 Task: For heading Use Italics Montserrat with green colour & bold.  font size for heading18,  'Change the font style of data to' oswald and font size to 9,  Change the alignment of both headline & data to Align center.  In the sheet  BankStmts review
Action: Mouse moved to (138, 118)
Screenshot: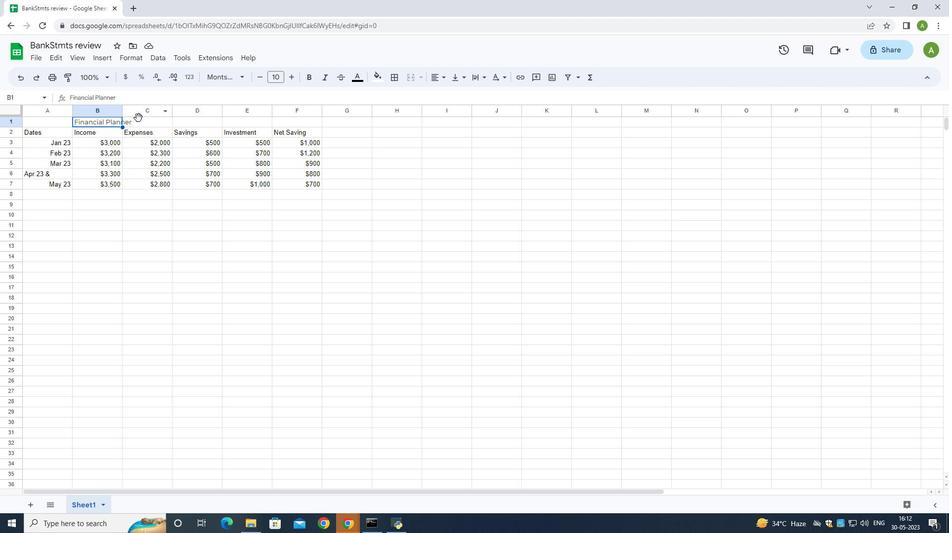 
Action: Mouse pressed left at (138, 118)
Screenshot: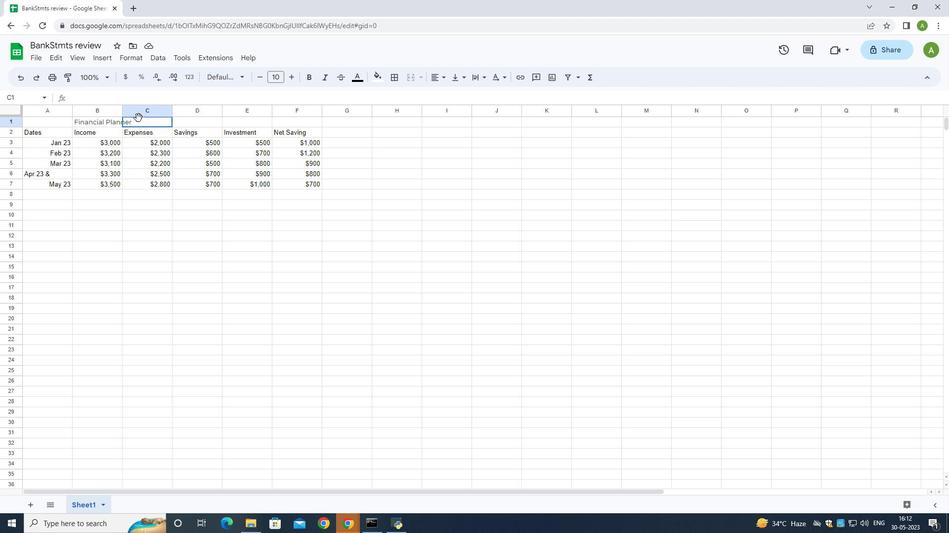 
Action: Mouse moved to (116, 119)
Screenshot: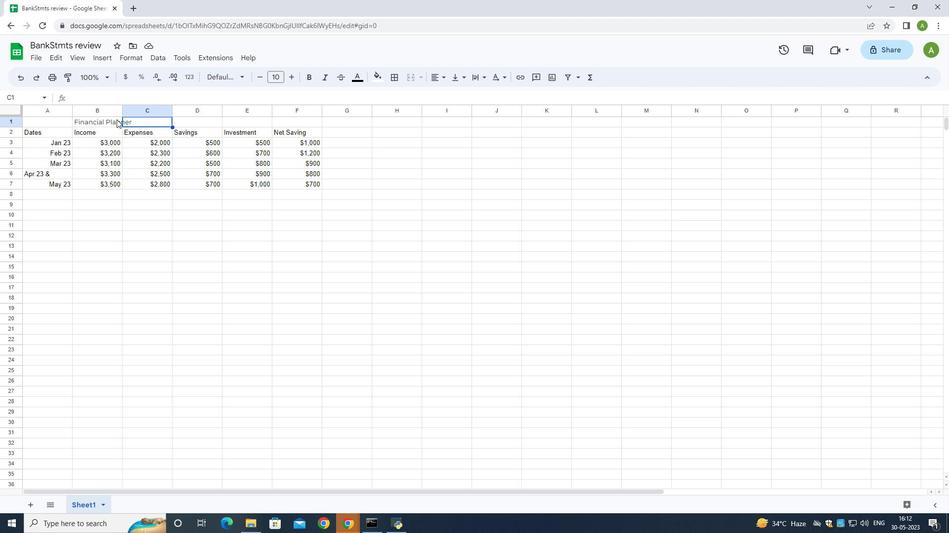 
Action: Mouse pressed left at (116, 119)
Screenshot: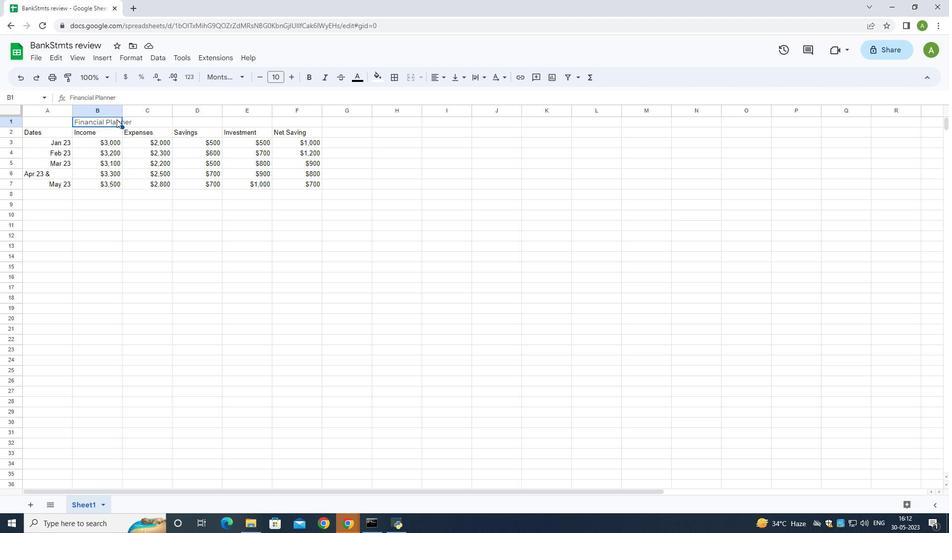 
Action: Mouse moved to (112, 120)
Screenshot: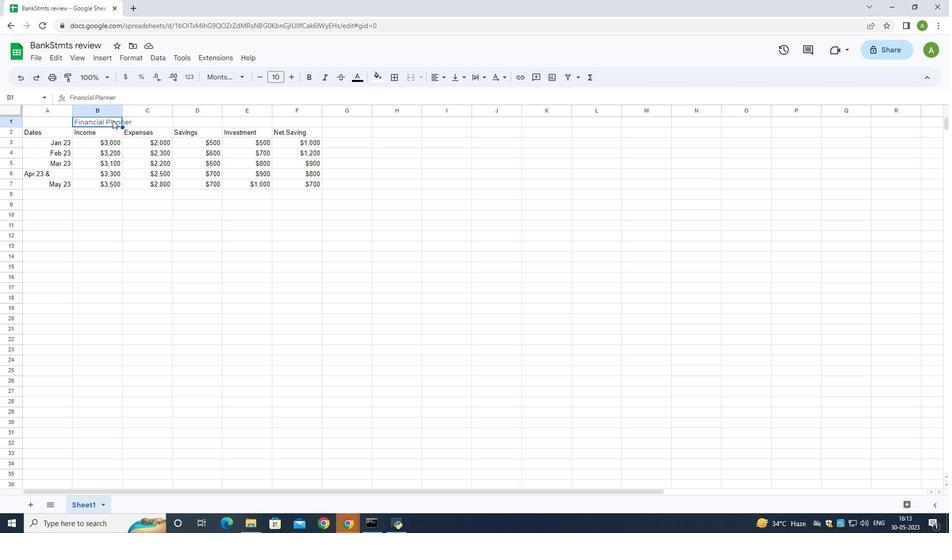 
Action: Mouse pressed left at (112, 120)
Screenshot: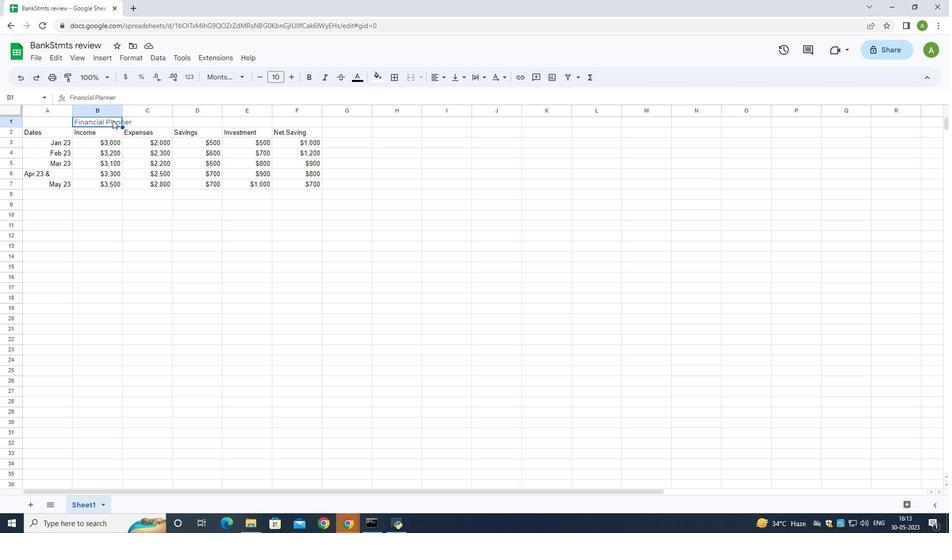 
Action: Mouse moved to (232, 77)
Screenshot: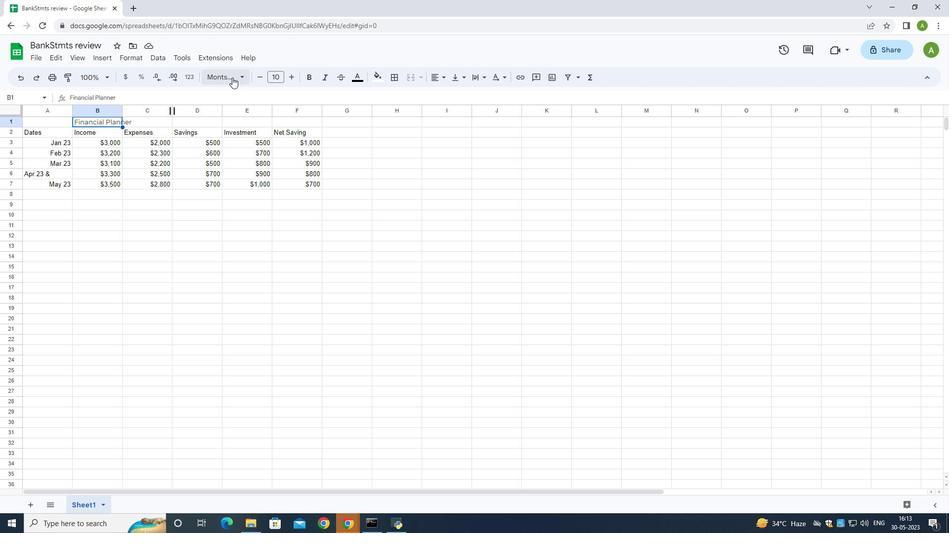 
Action: Mouse pressed left at (232, 77)
Screenshot: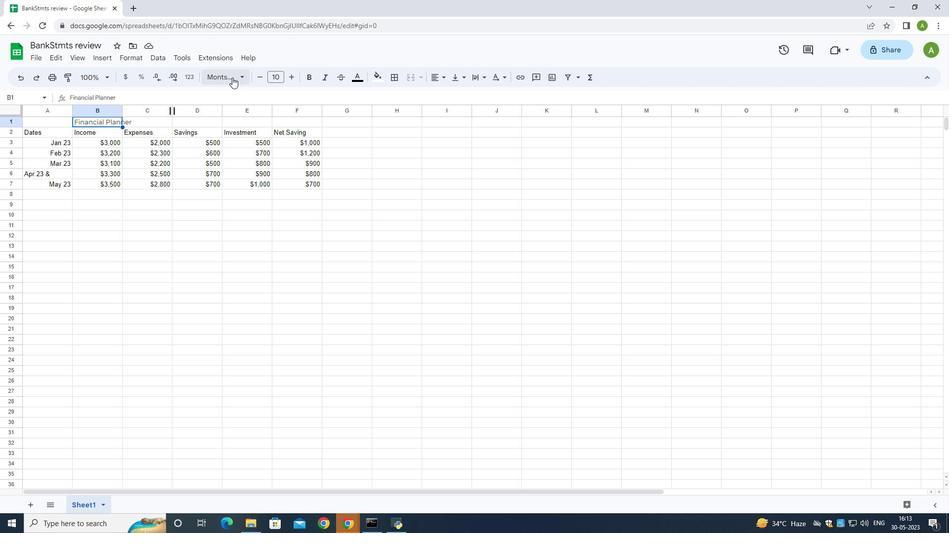 
Action: Mouse moved to (272, 286)
Screenshot: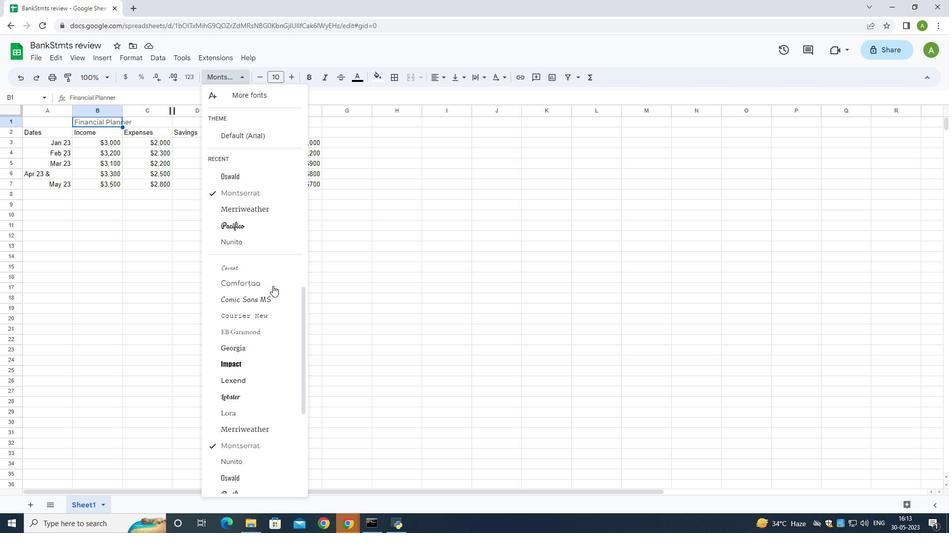 
Action: Mouse scrolled (272, 285) with delta (0, 0)
Screenshot: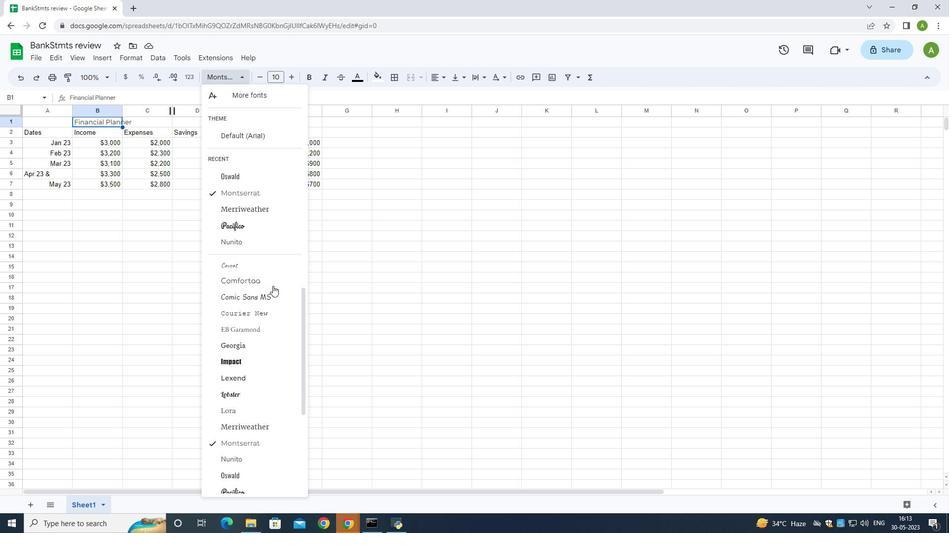
Action: Mouse scrolled (272, 286) with delta (0, 0)
Screenshot: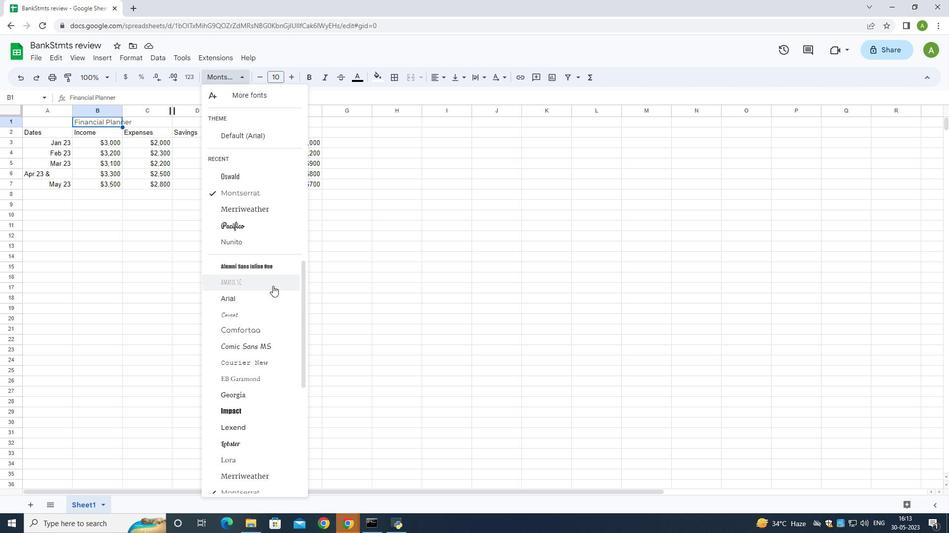 
Action: Mouse scrolled (272, 286) with delta (0, 0)
Screenshot: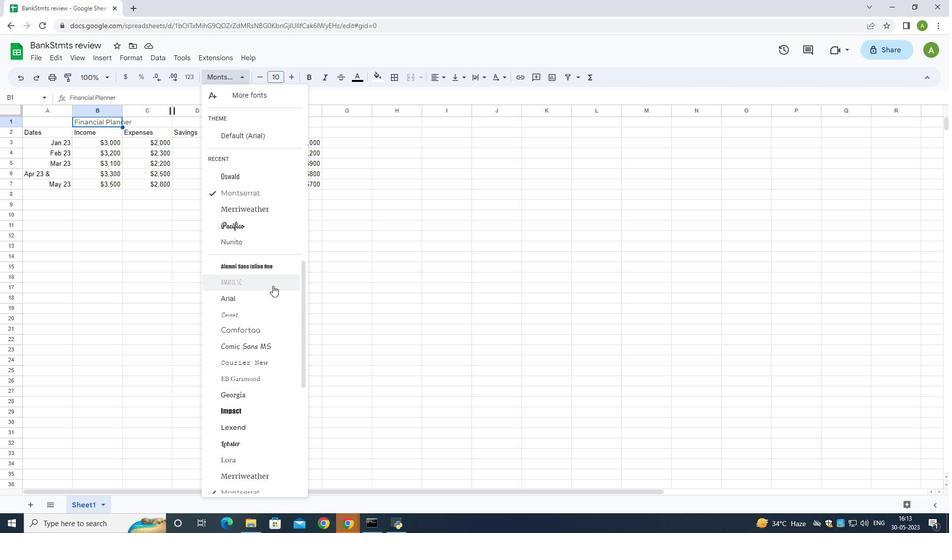 
Action: Mouse moved to (234, 195)
Screenshot: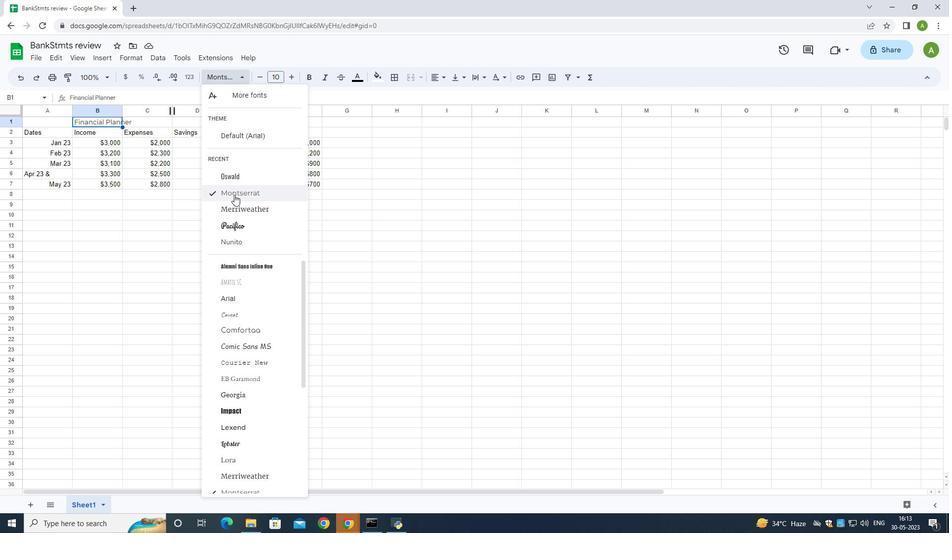 
Action: Mouse pressed left at (234, 195)
Screenshot: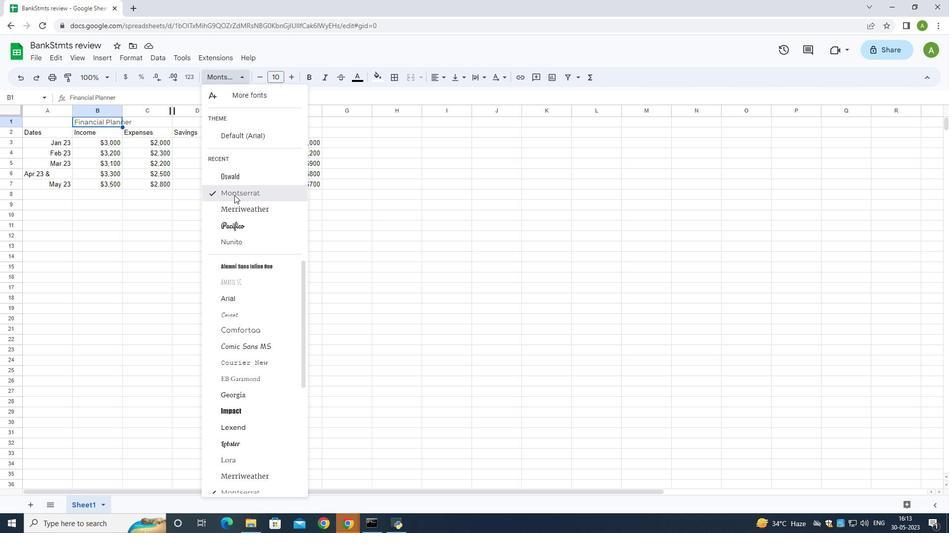 
Action: Mouse moved to (290, 77)
Screenshot: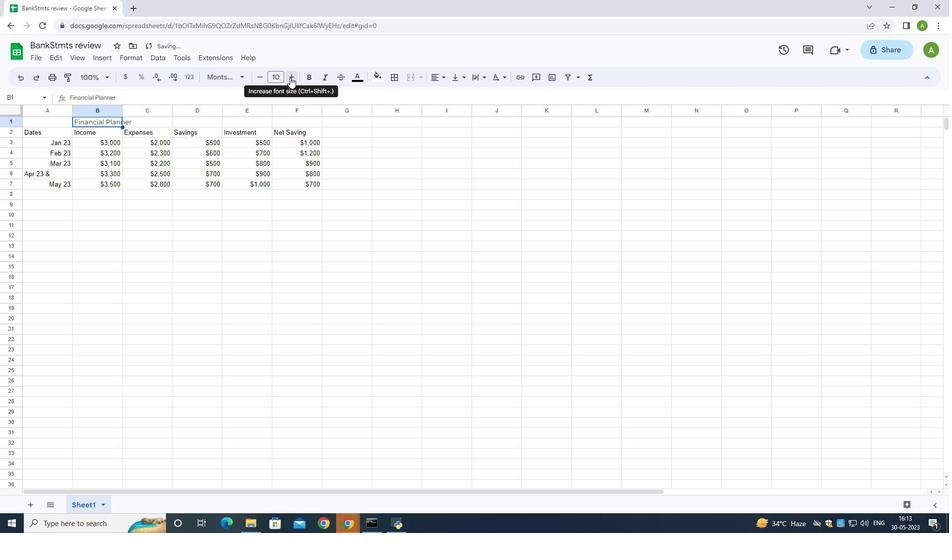 
Action: Mouse pressed left at (290, 77)
Screenshot: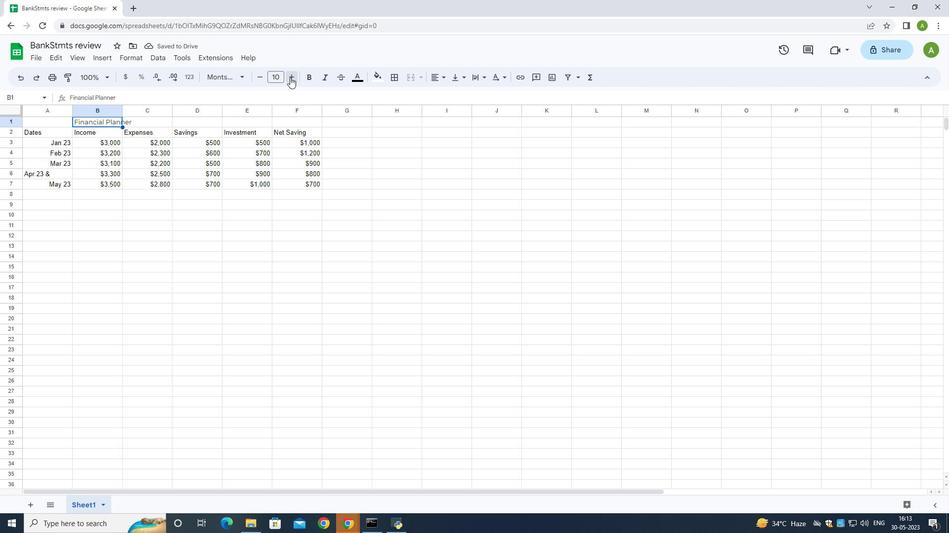 
Action: Mouse pressed left at (290, 77)
Screenshot: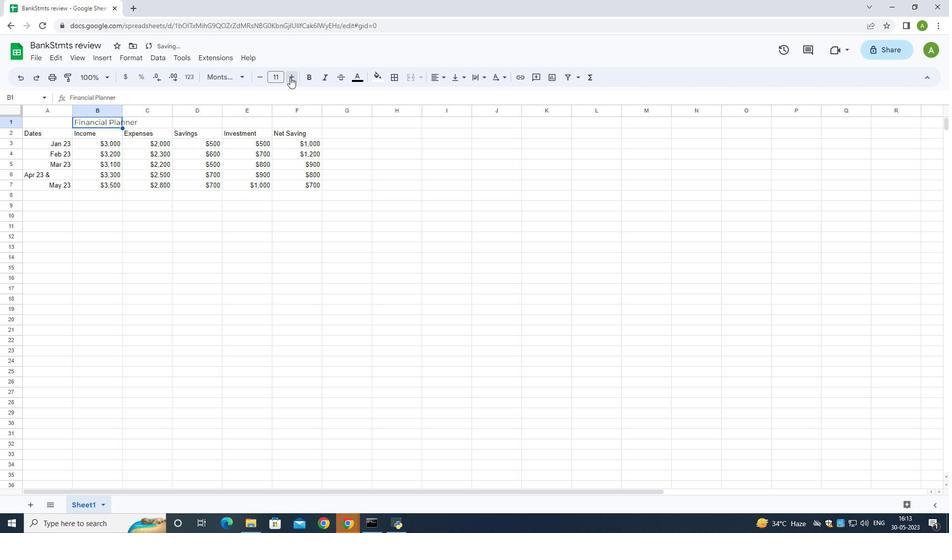 
Action: Mouse pressed left at (290, 77)
Screenshot: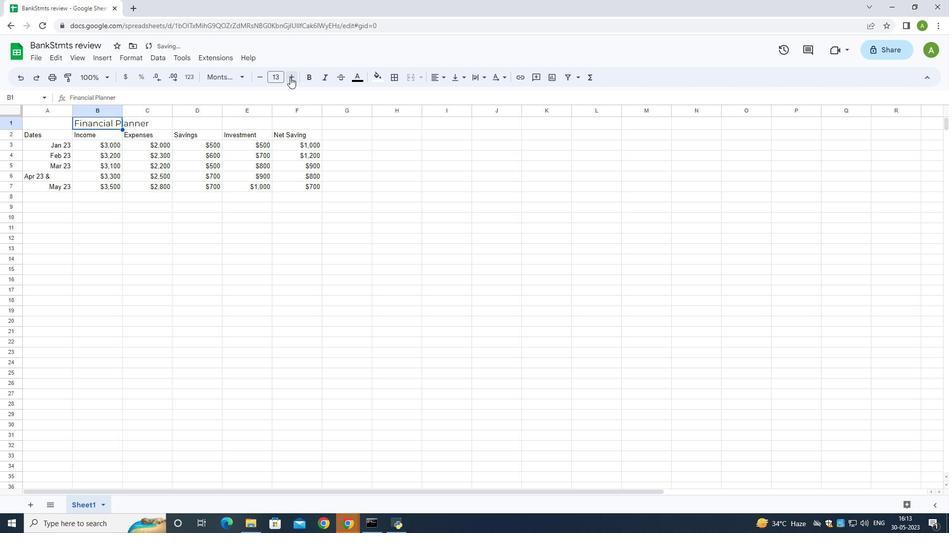 
Action: Mouse pressed left at (290, 77)
Screenshot: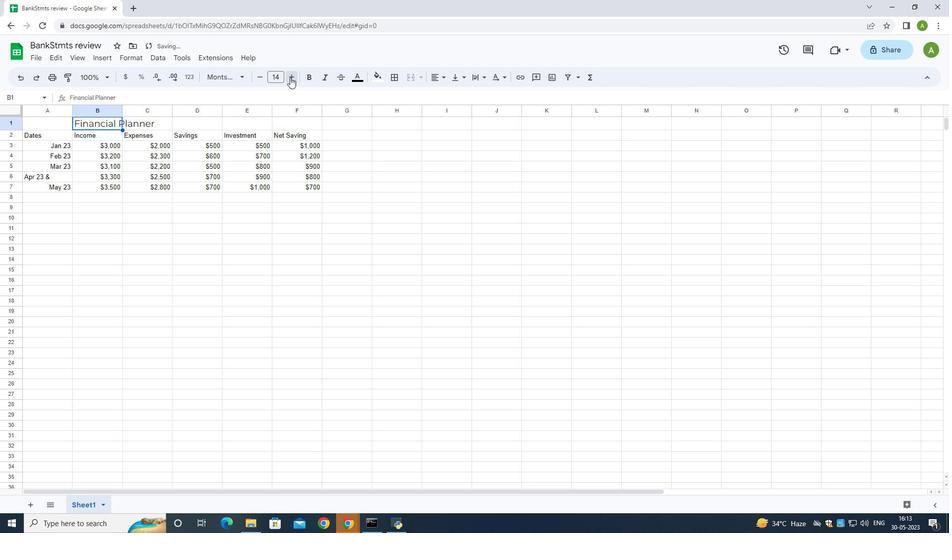 
Action: Mouse pressed left at (290, 77)
Screenshot: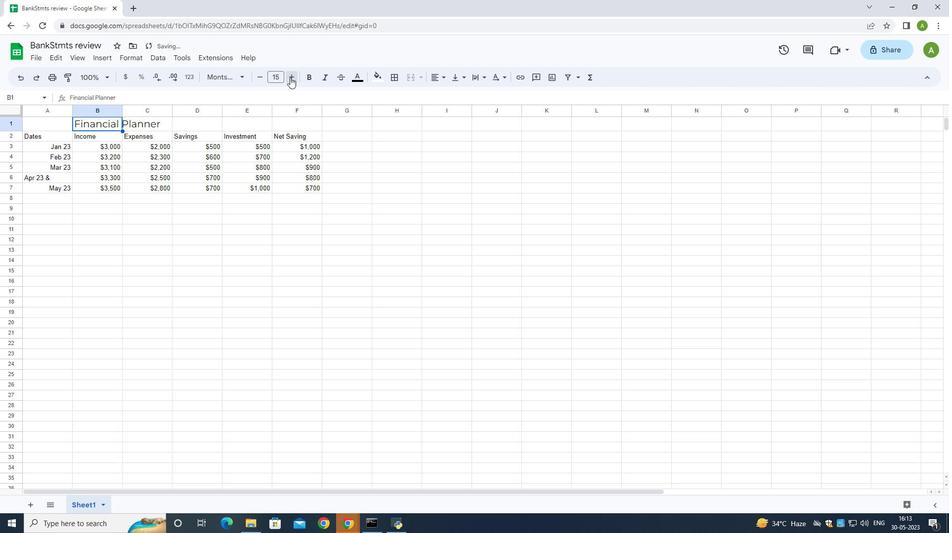
Action: Mouse pressed left at (290, 77)
Screenshot: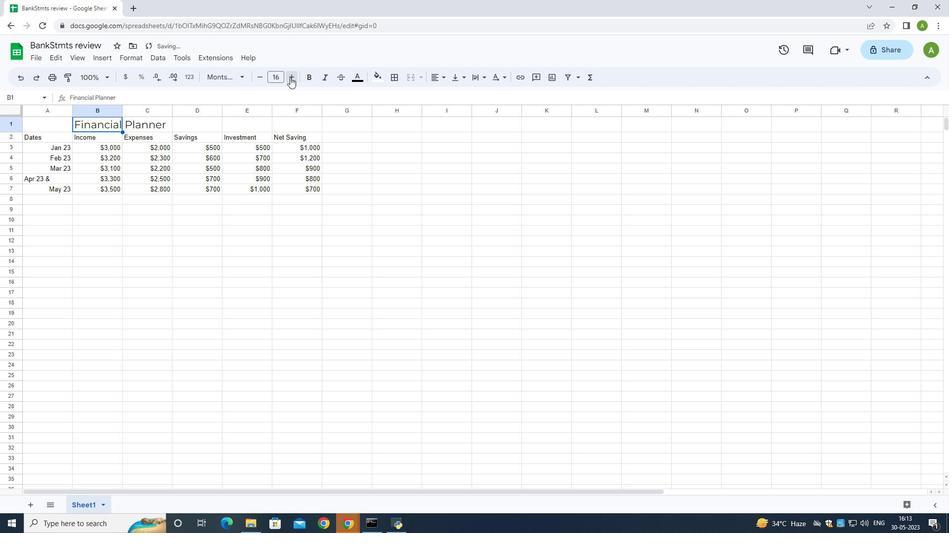 
Action: Mouse pressed left at (290, 77)
Screenshot: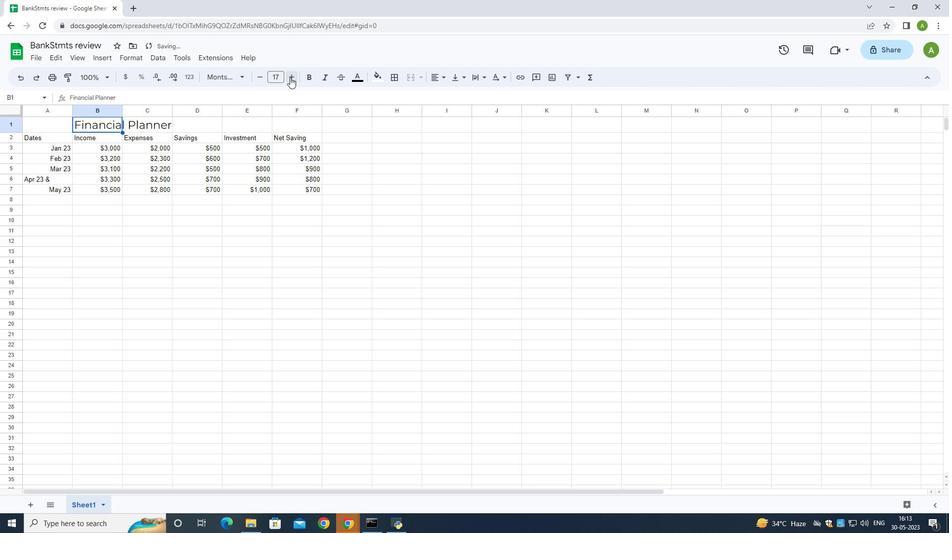 
Action: Mouse pressed left at (290, 77)
Screenshot: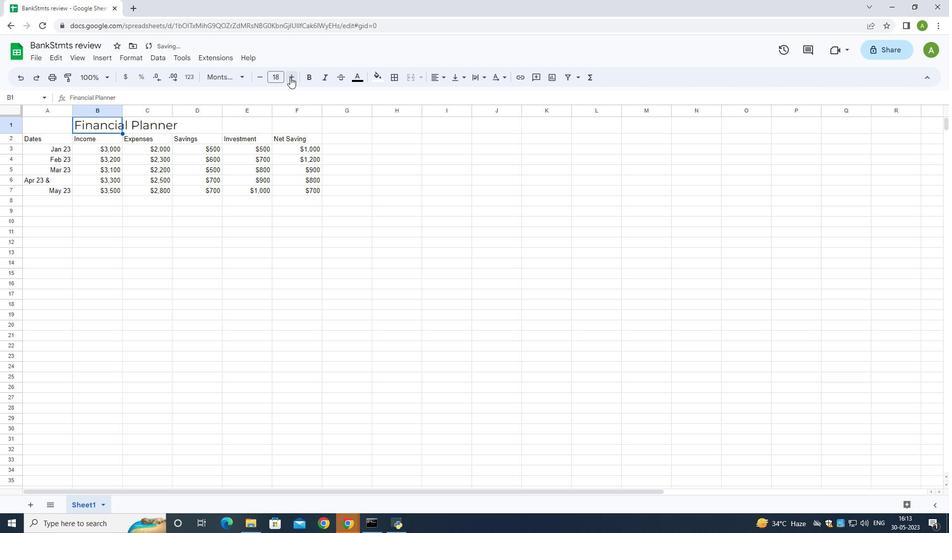 
Action: Mouse moved to (133, 58)
Screenshot: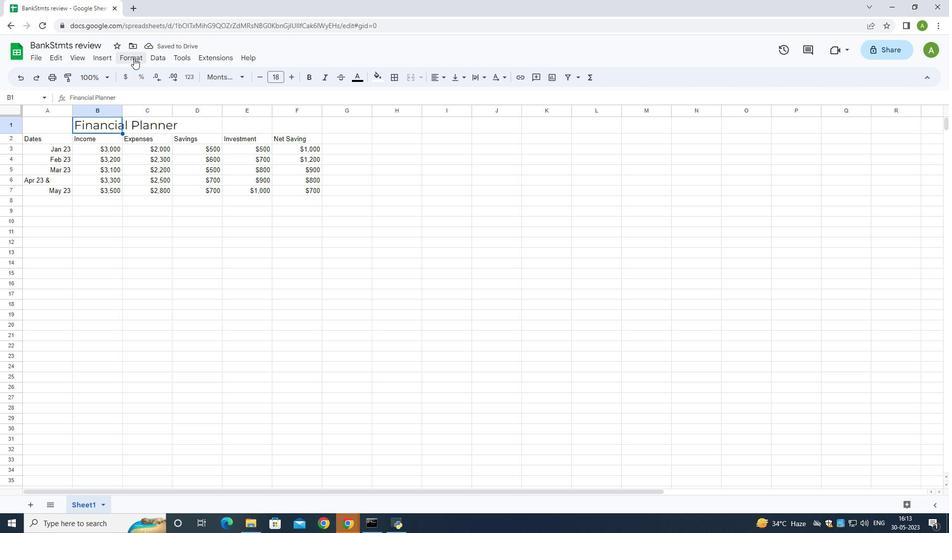 
Action: Mouse pressed left at (133, 58)
Screenshot: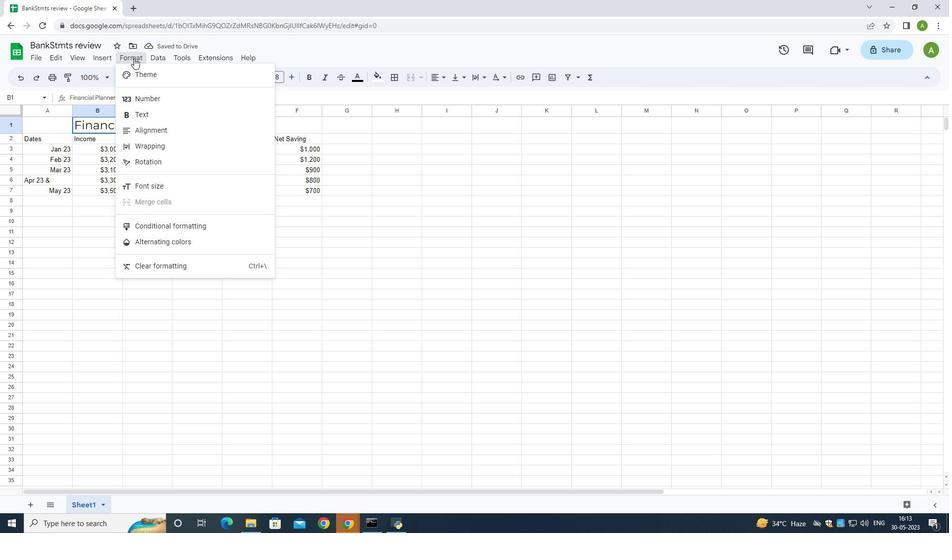 
Action: Mouse moved to (303, 121)
Screenshot: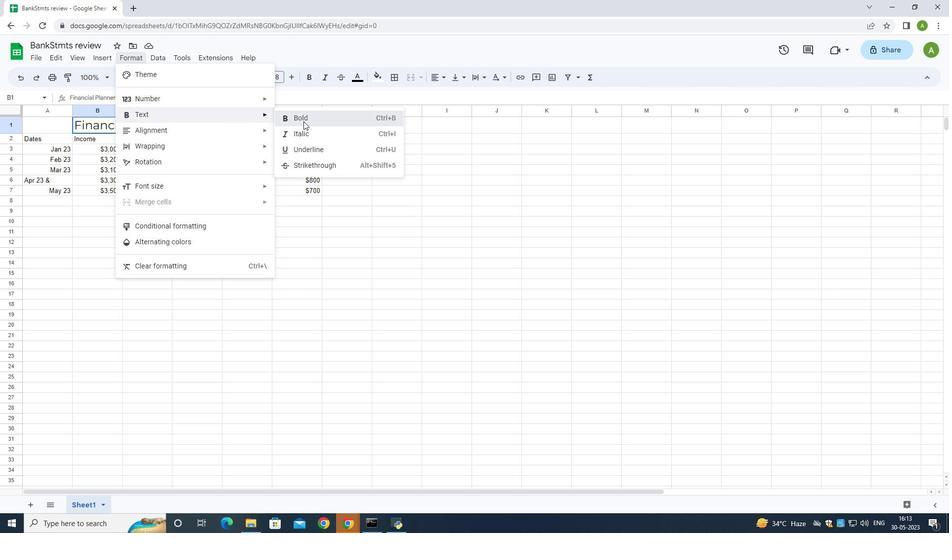
Action: Mouse pressed left at (303, 121)
Screenshot: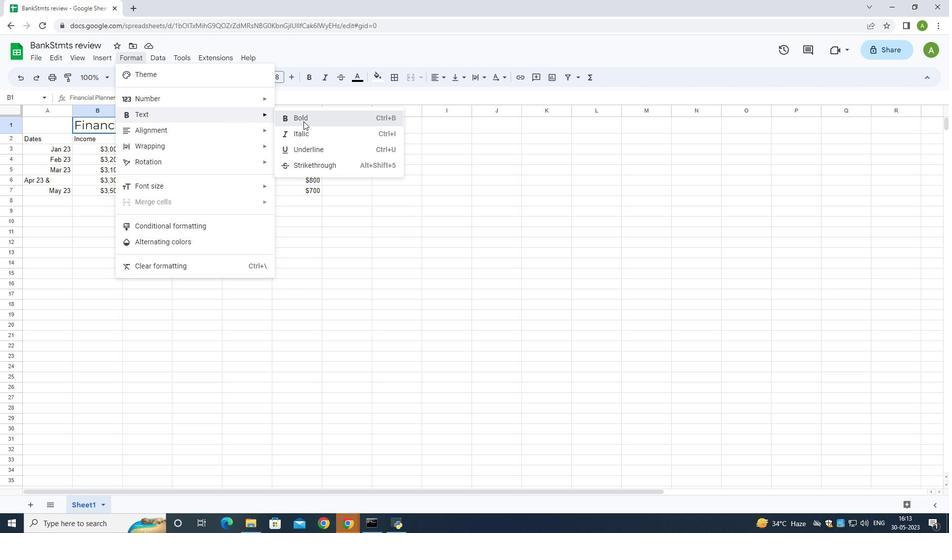 
Action: Mouse moved to (357, 82)
Screenshot: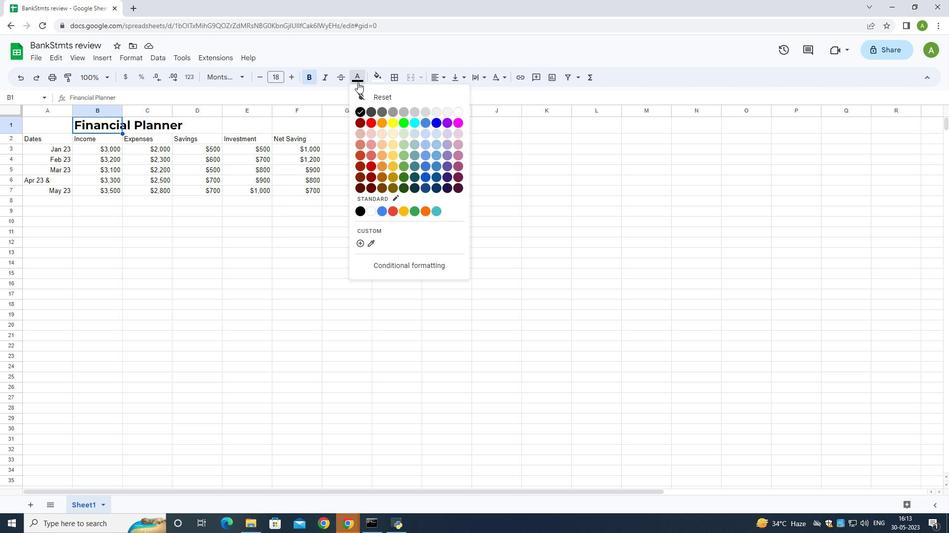 
Action: Mouse pressed left at (357, 82)
Screenshot: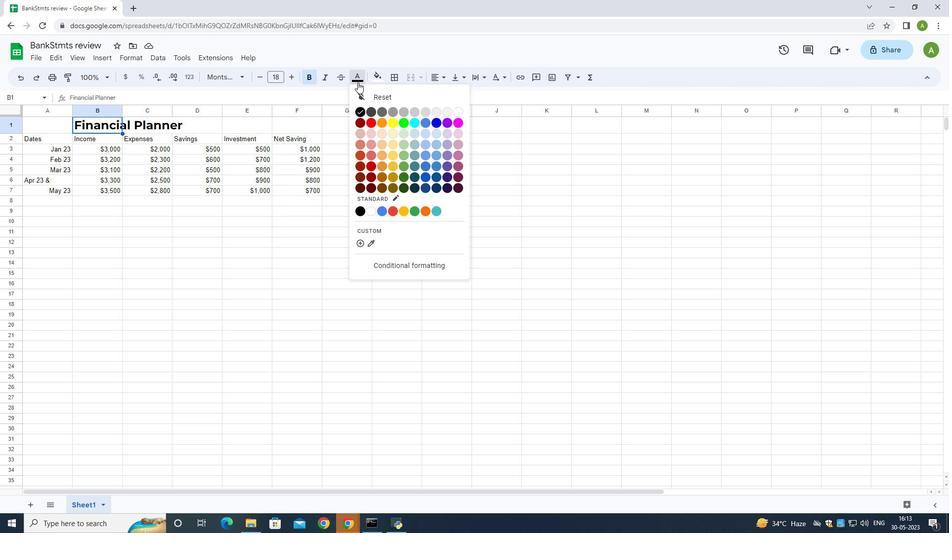 
Action: Mouse moved to (406, 177)
Screenshot: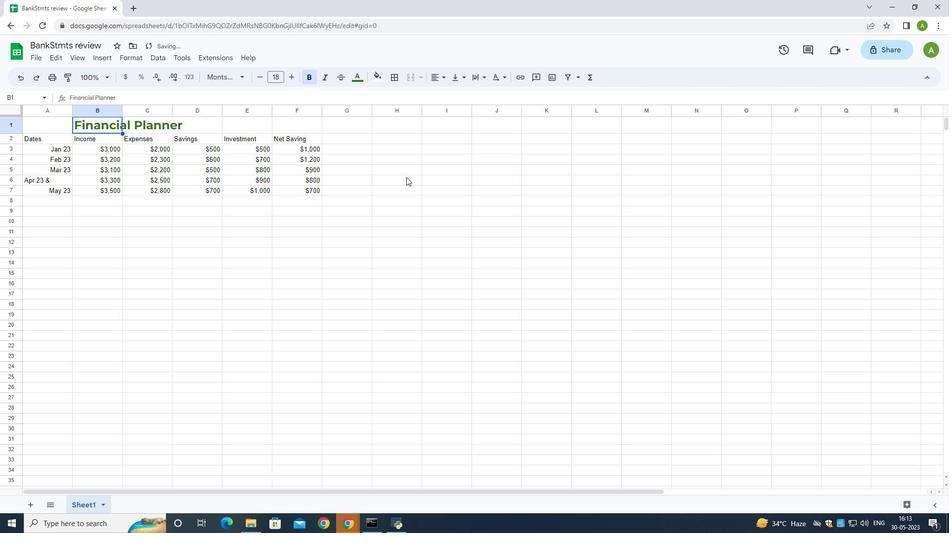 
Action: Mouse pressed left at (406, 177)
Screenshot: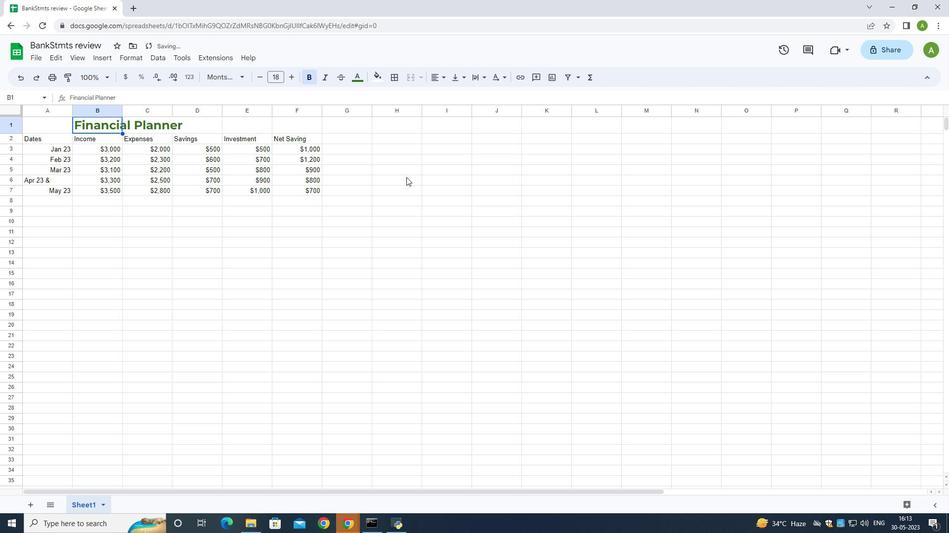 
Action: Mouse moved to (31, 137)
Screenshot: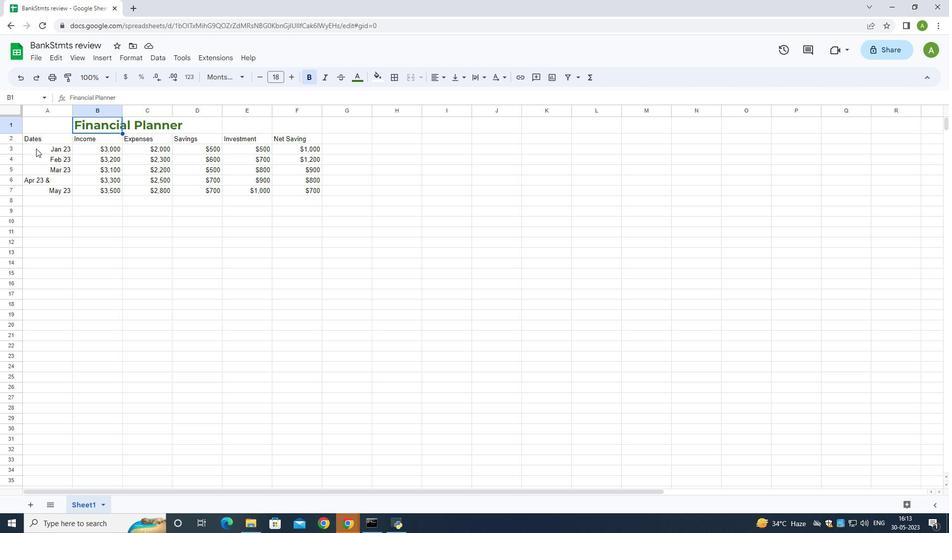 
Action: Mouse pressed left at (31, 137)
Screenshot: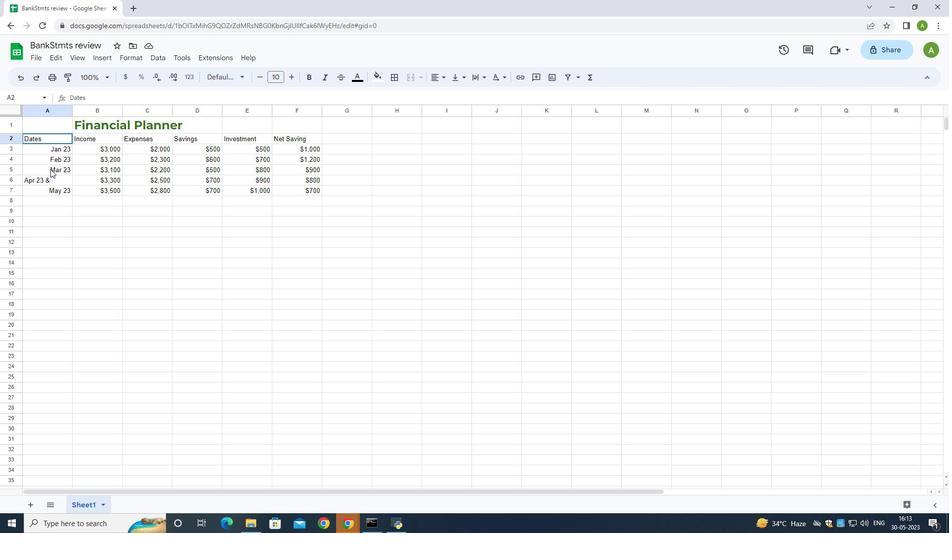 
Action: Mouse moved to (263, 77)
Screenshot: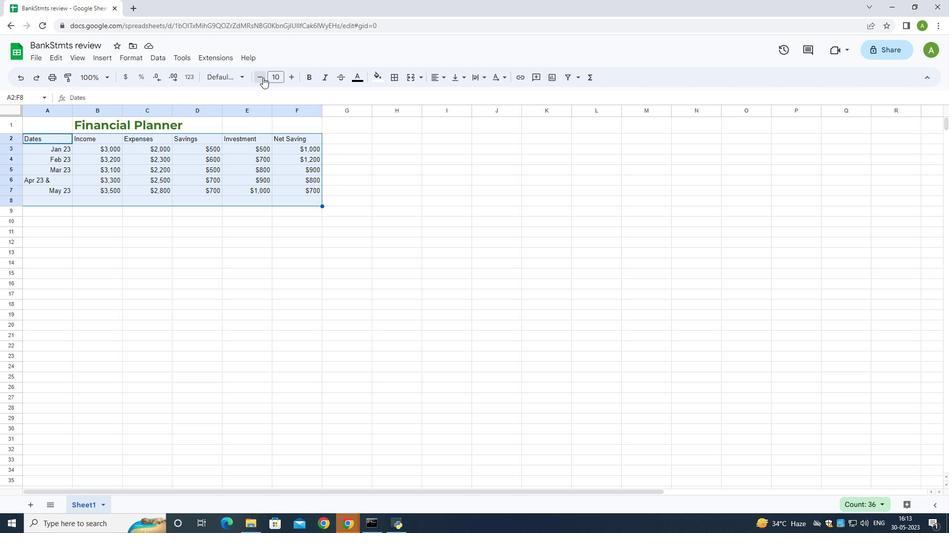 
Action: Mouse pressed left at (263, 77)
Screenshot: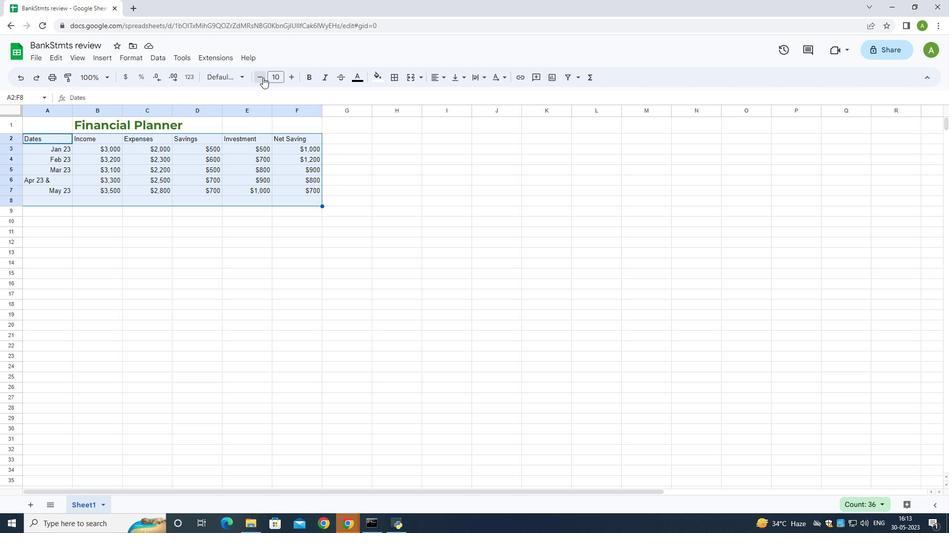 
Action: Mouse moved to (30, 121)
Screenshot: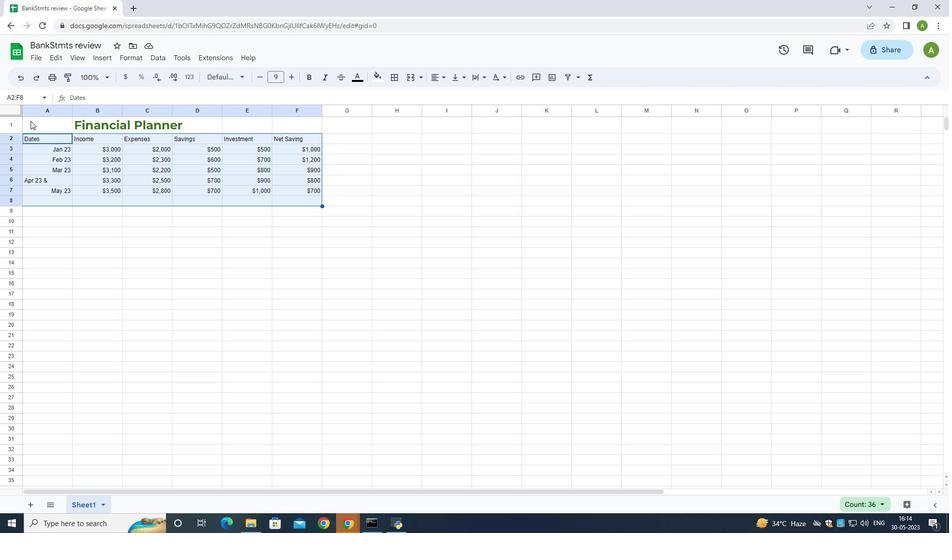 
Action: Mouse pressed left at (30, 121)
Screenshot: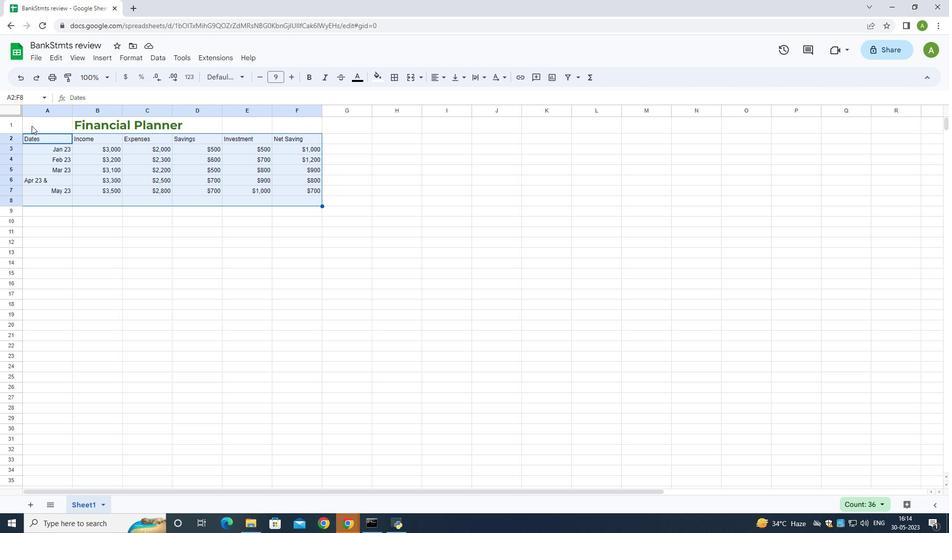 
Action: Mouse moved to (440, 76)
Screenshot: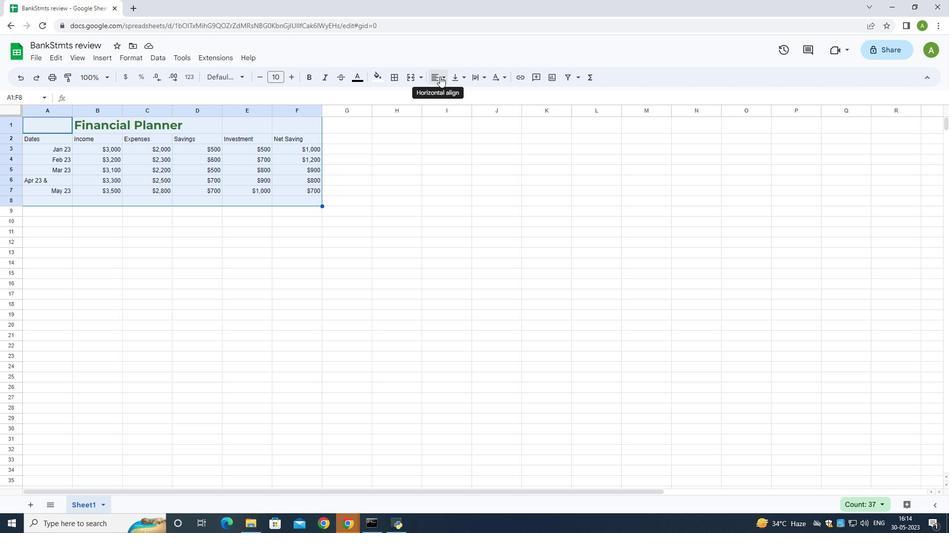 
Action: Mouse pressed left at (440, 76)
Screenshot: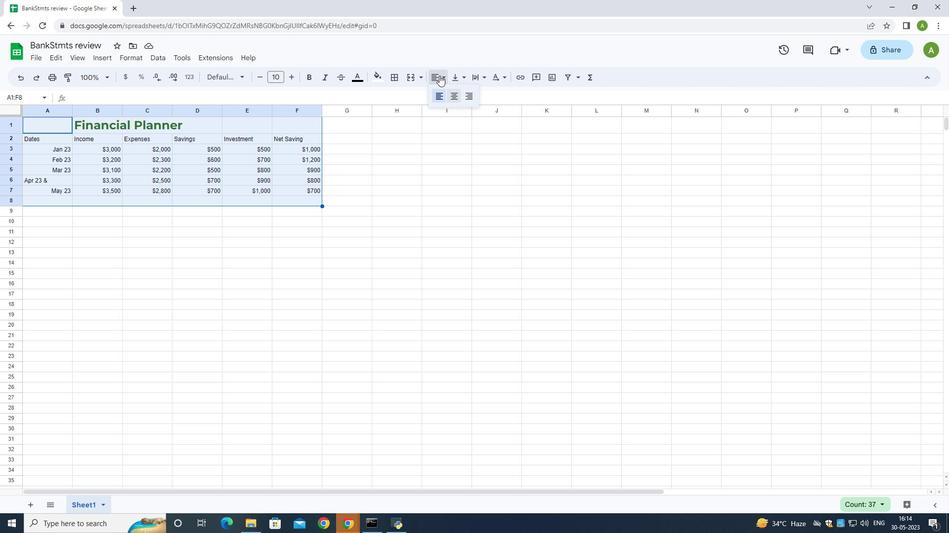 
Action: Mouse moved to (456, 96)
Screenshot: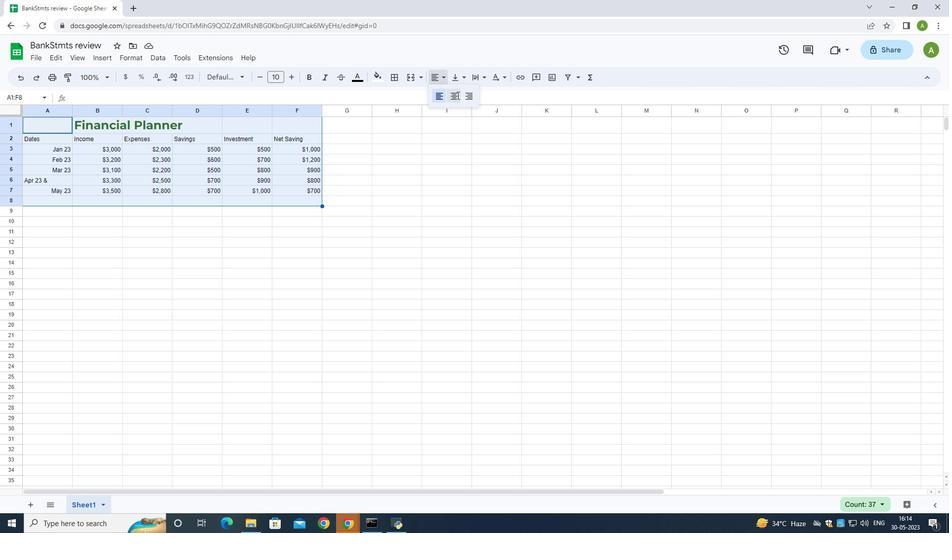 
Action: Mouse pressed left at (456, 96)
Screenshot: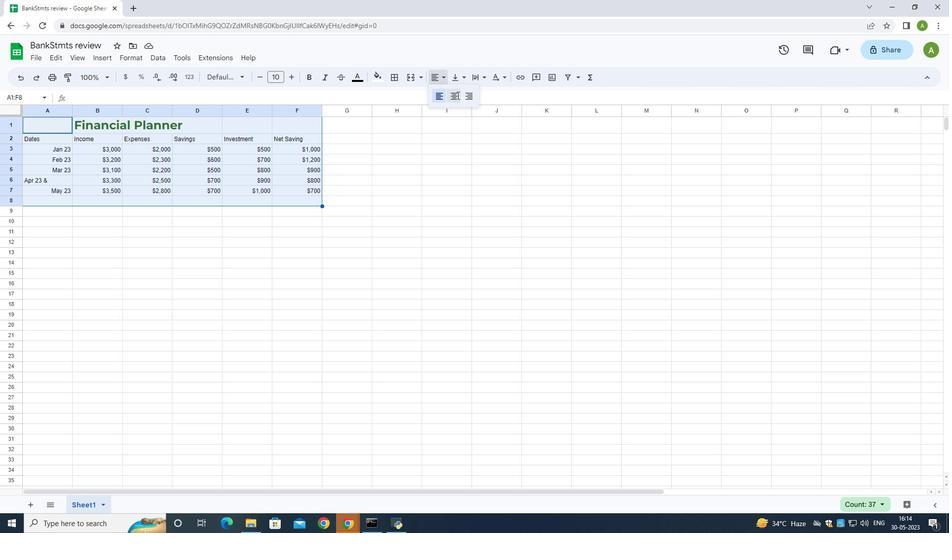 
Action: Mouse moved to (212, 243)
Screenshot: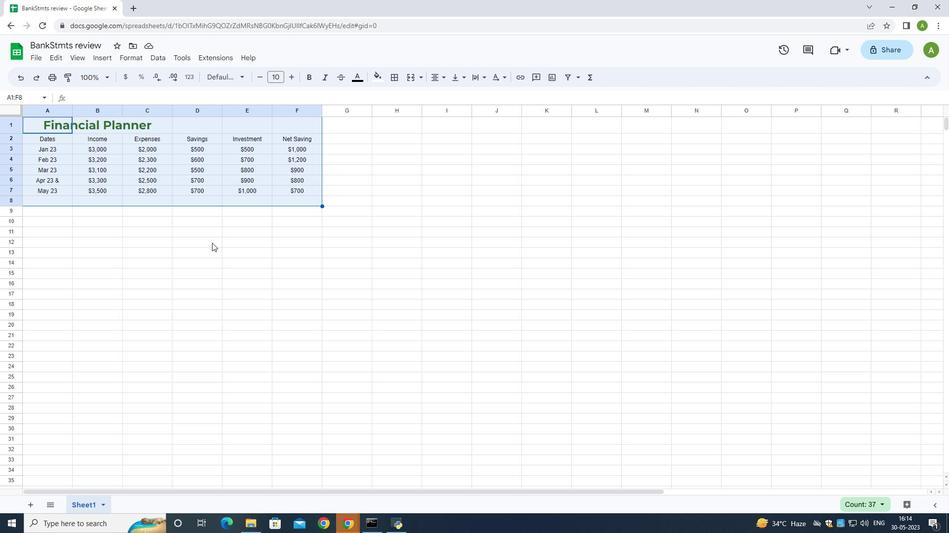 
Action: Mouse pressed left at (212, 243)
Screenshot: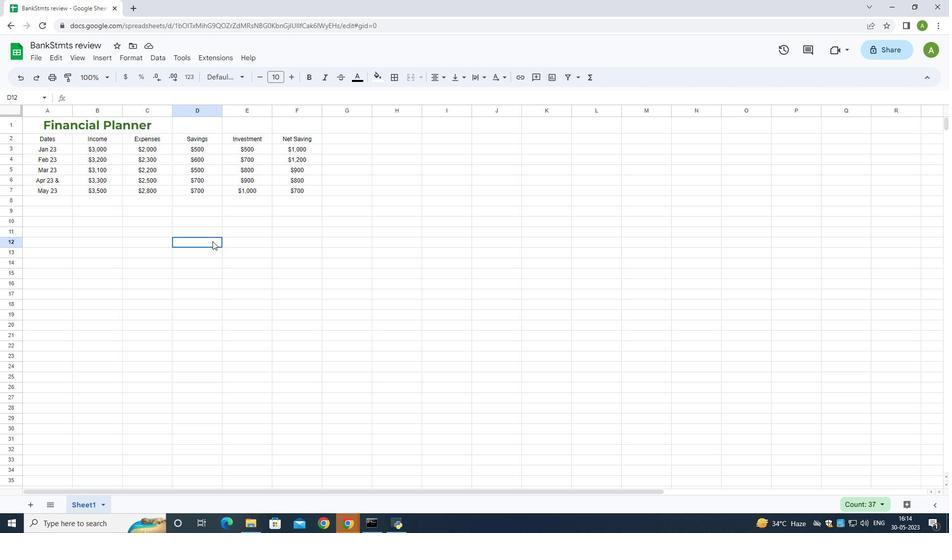 
Action: Mouse moved to (103, 168)
Screenshot: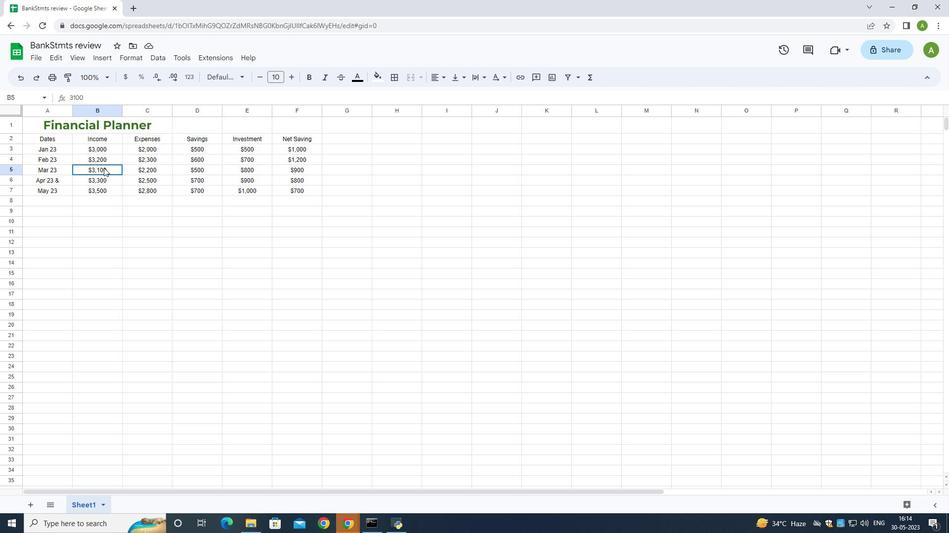 
Action: Mouse pressed left at (103, 168)
Screenshot: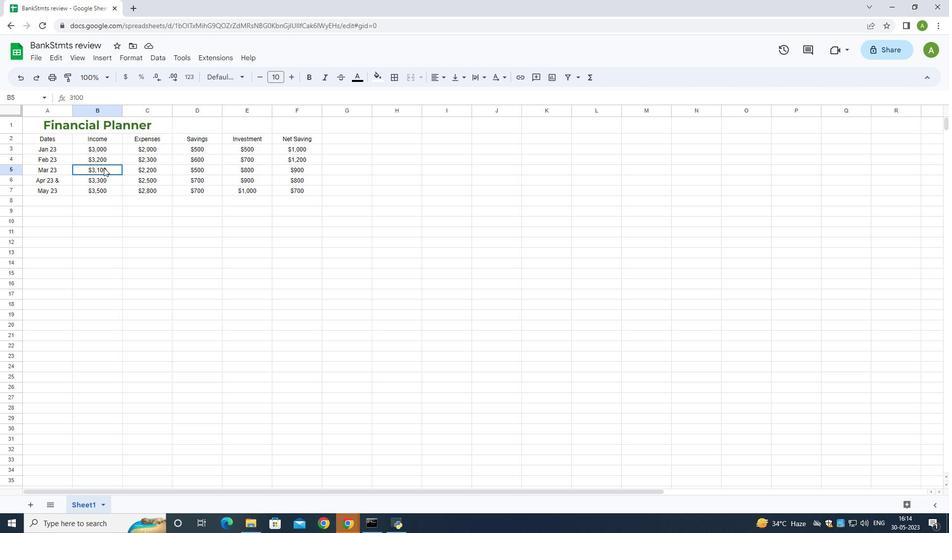 
Action: Mouse moved to (91, 506)
Screenshot: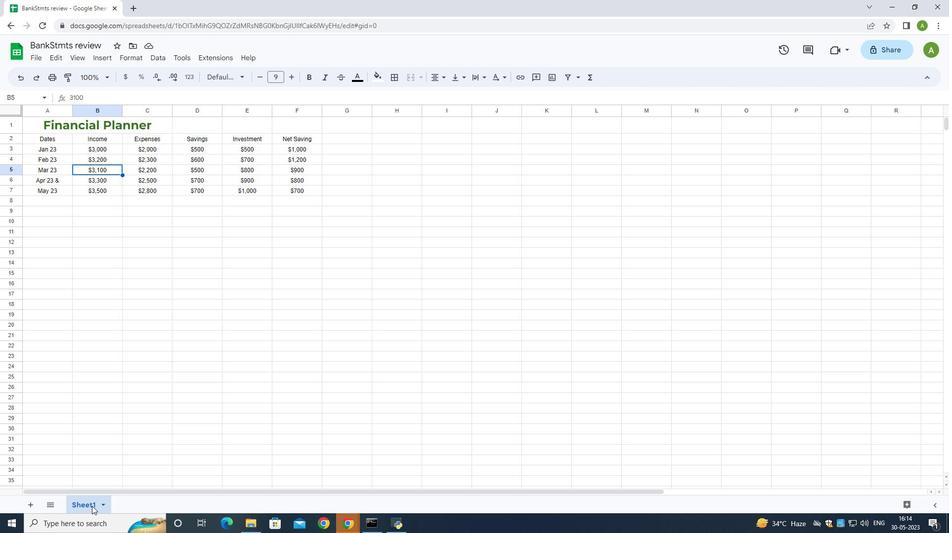 
Action: Mouse pressed left at (91, 506)
Screenshot: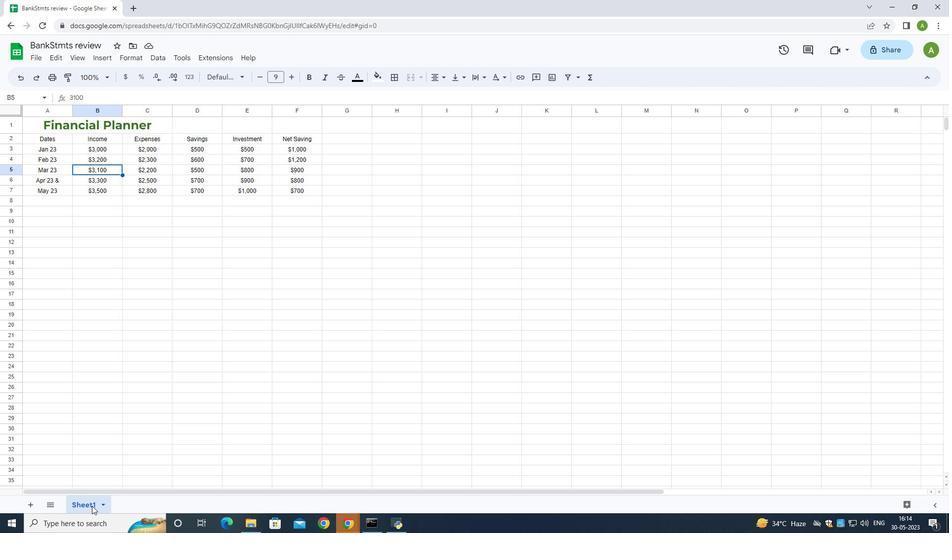 
Action: Mouse pressed left at (91, 506)
Screenshot: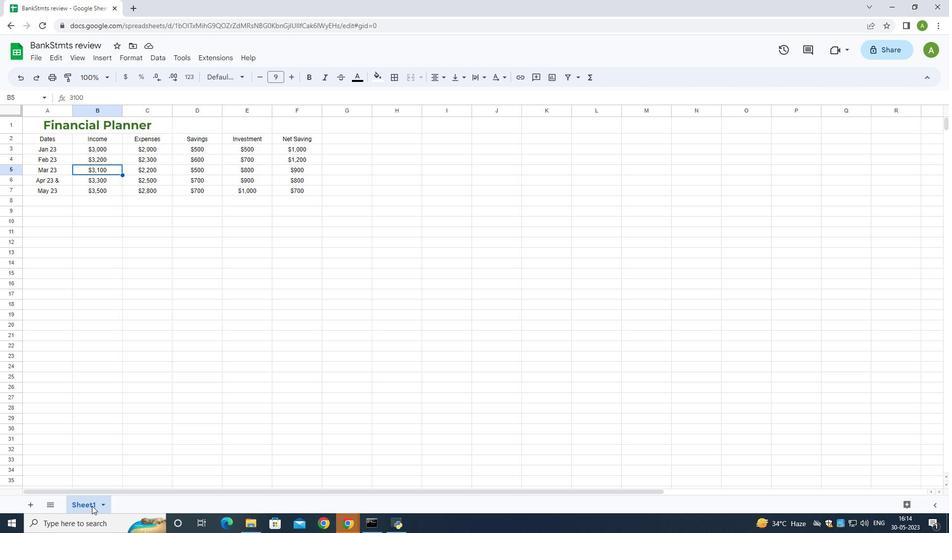 
Action: Mouse pressed left at (91, 506)
Screenshot: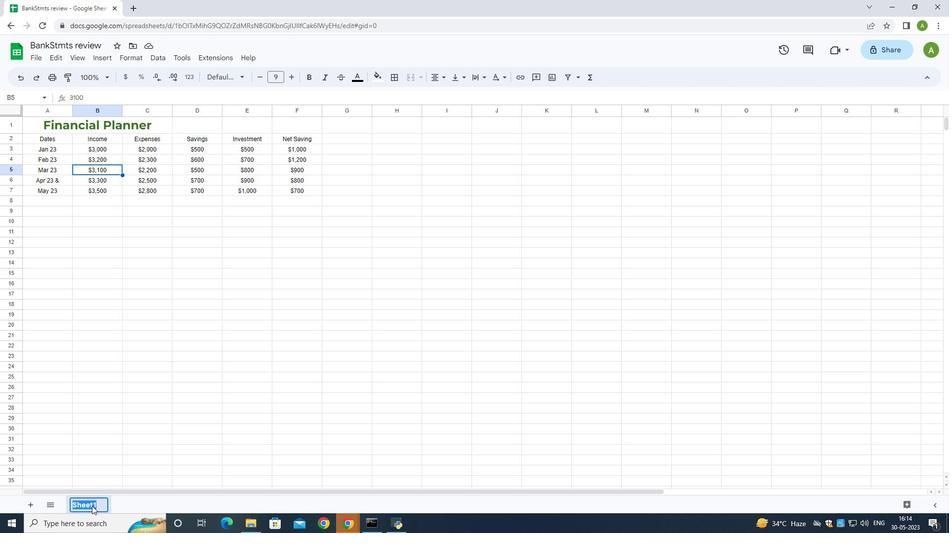 
Action: Mouse moved to (92, 505)
Screenshot: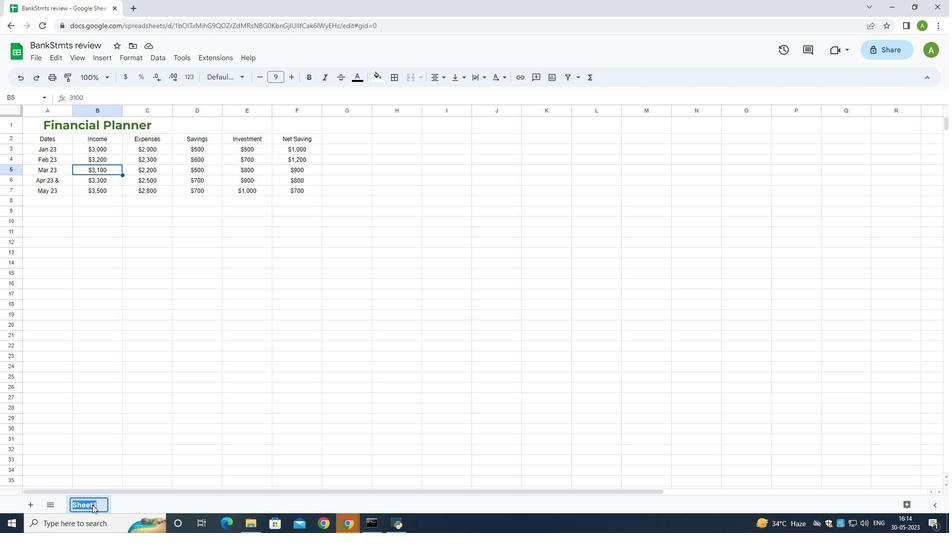 
Action: Key pressed <Key.backspace><Key.shift>Bank<Key.shift>Stmts<Key.space>review<Key.enter>ctrl+S
Screenshot: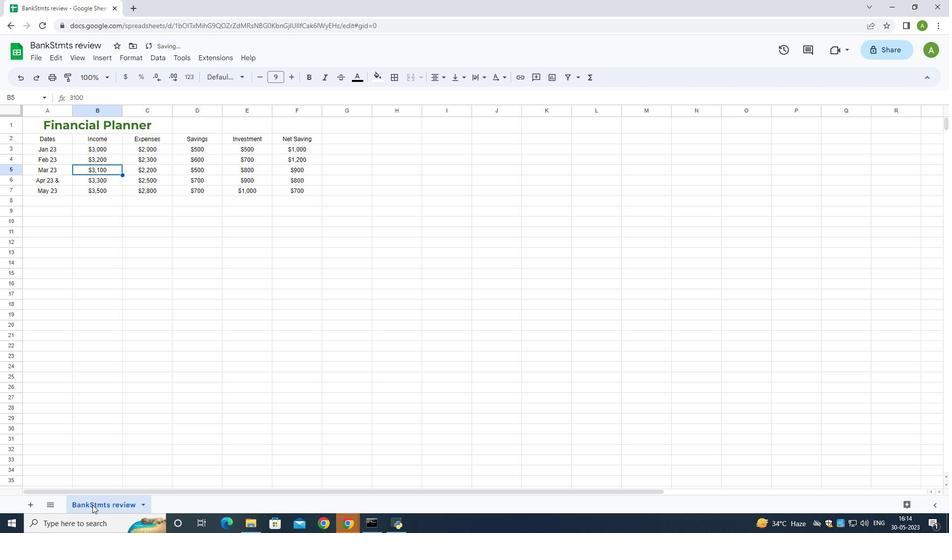 
Action: Mouse moved to (74, 332)
Screenshot: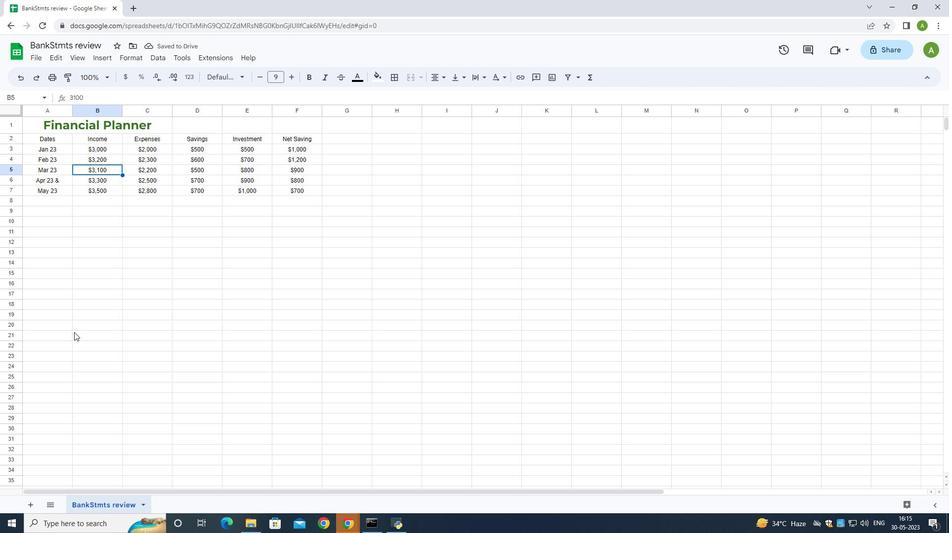 
